 Task: In the  document repository.odt. Insert footer and write 'www.quantum.com'. Find the word using Dictionary 'Grateful' Use the tool word Count and display word count while typing
Action: Mouse moved to (270, 386)
Screenshot: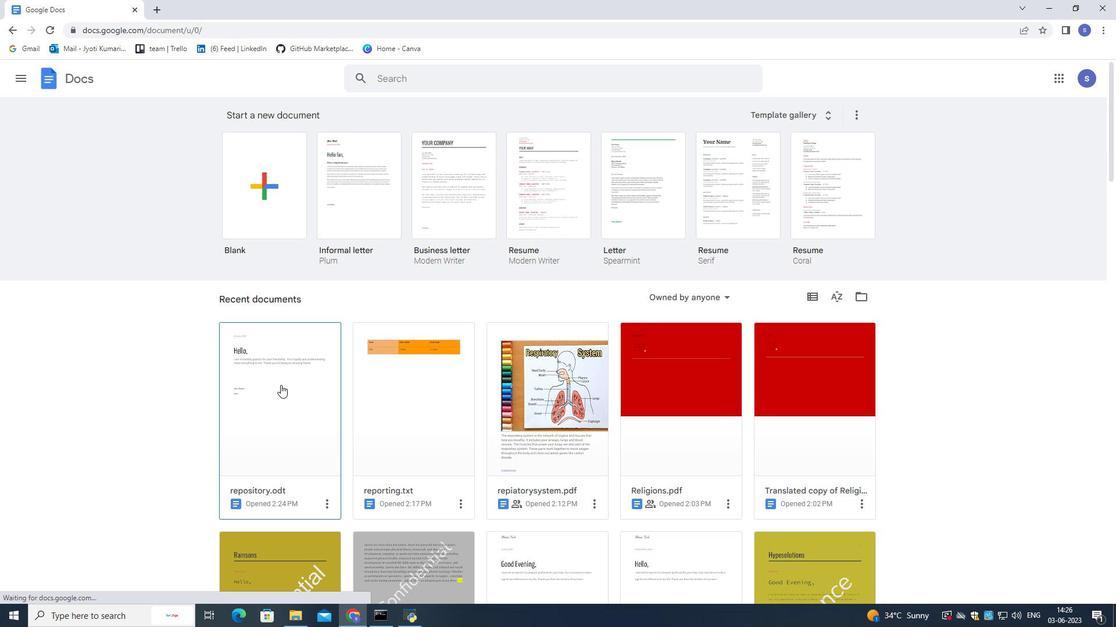 
Action: Mouse pressed left at (270, 386)
Screenshot: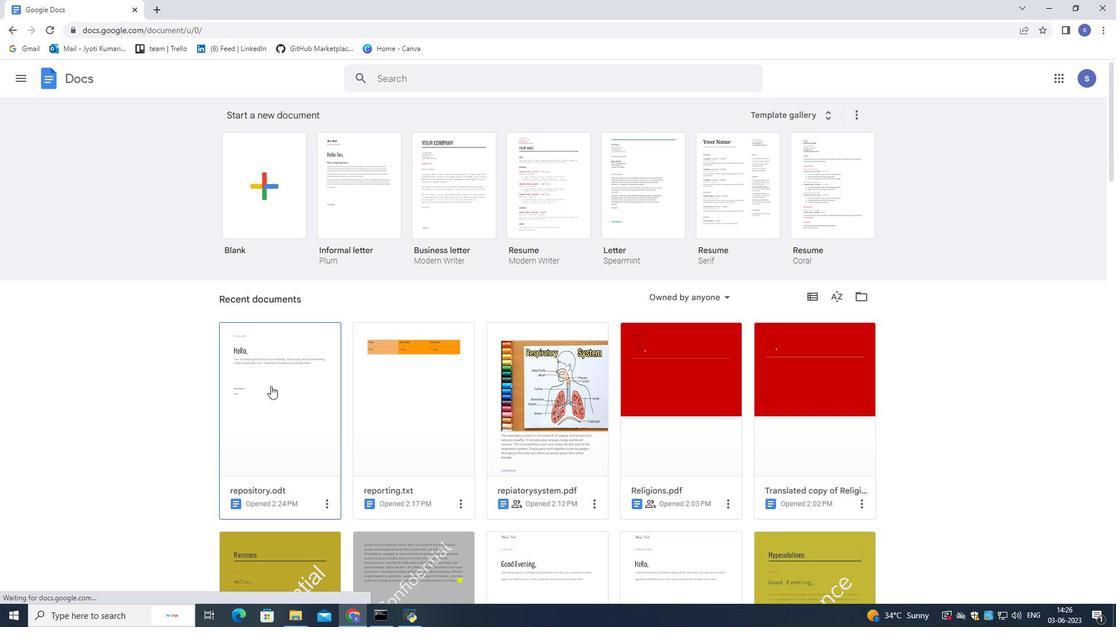 
Action: Mouse pressed left at (270, 386)
Screenshot: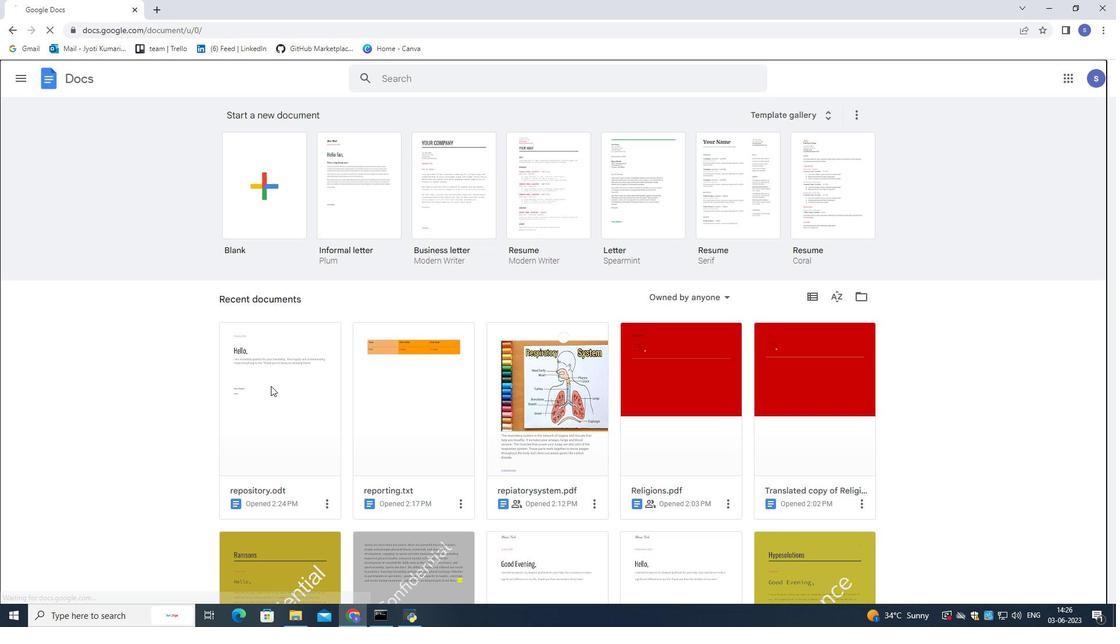 
Action: Mouse moved to (122, 88)
Screenshot: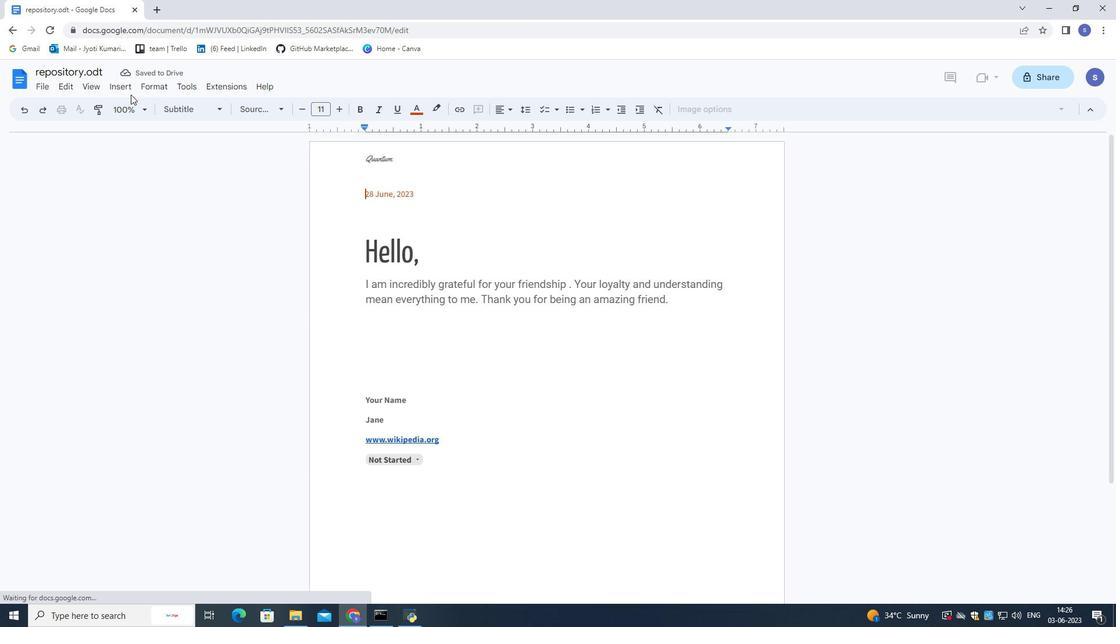 
Action: Mouse pressed left at (122, 88)
Screenshot: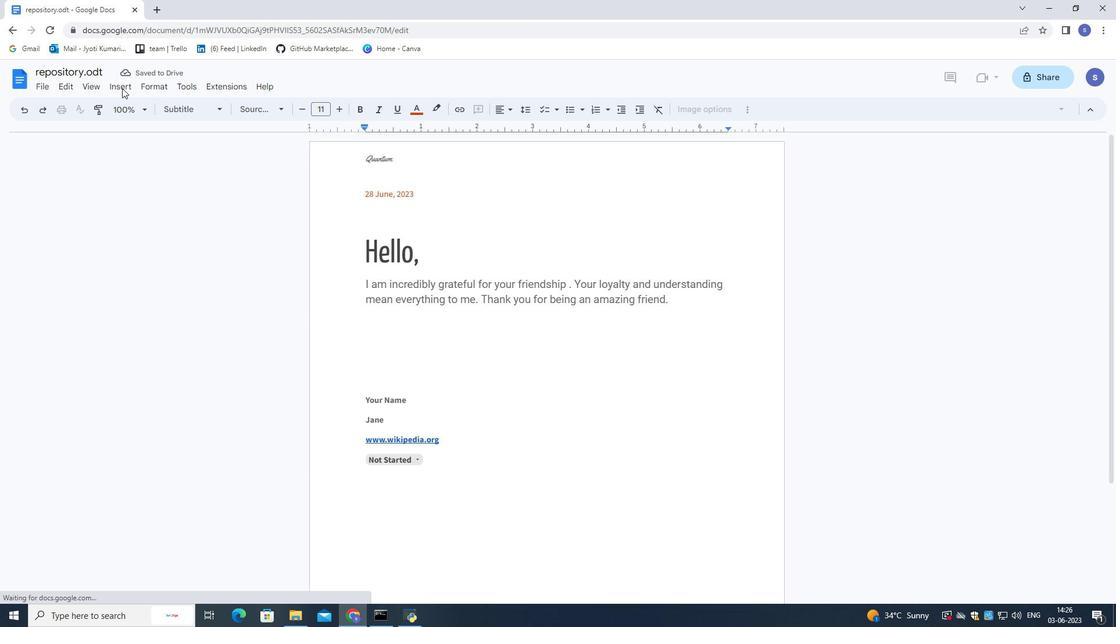 
Action: Mouse moved to (284, 379)
Screenshot: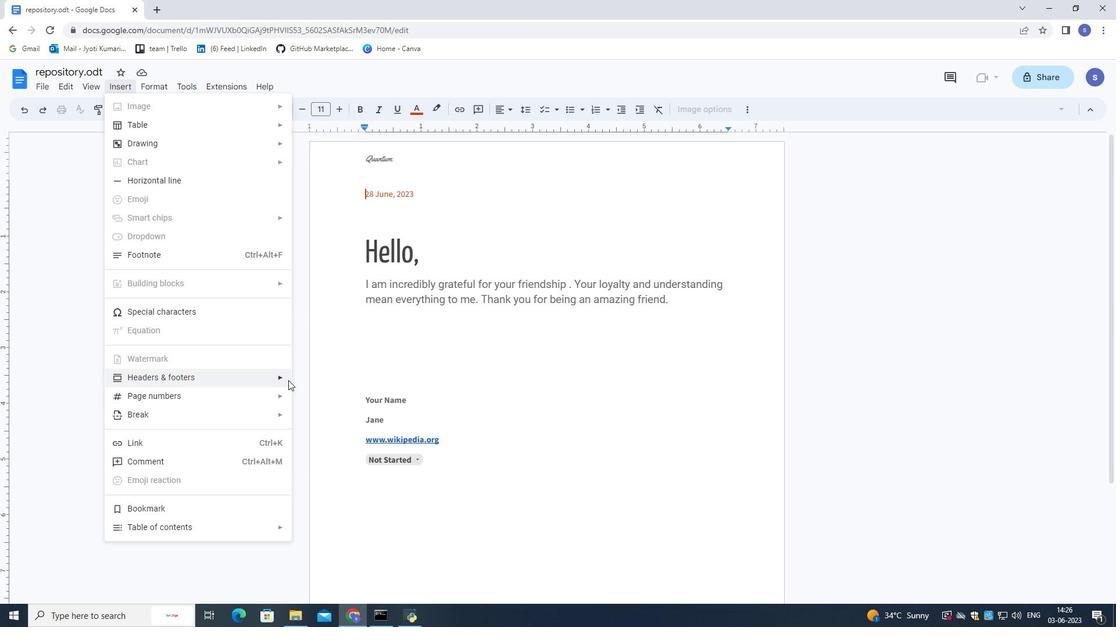 
Action: Mouse pressed left at (284, 379)
Screenshot: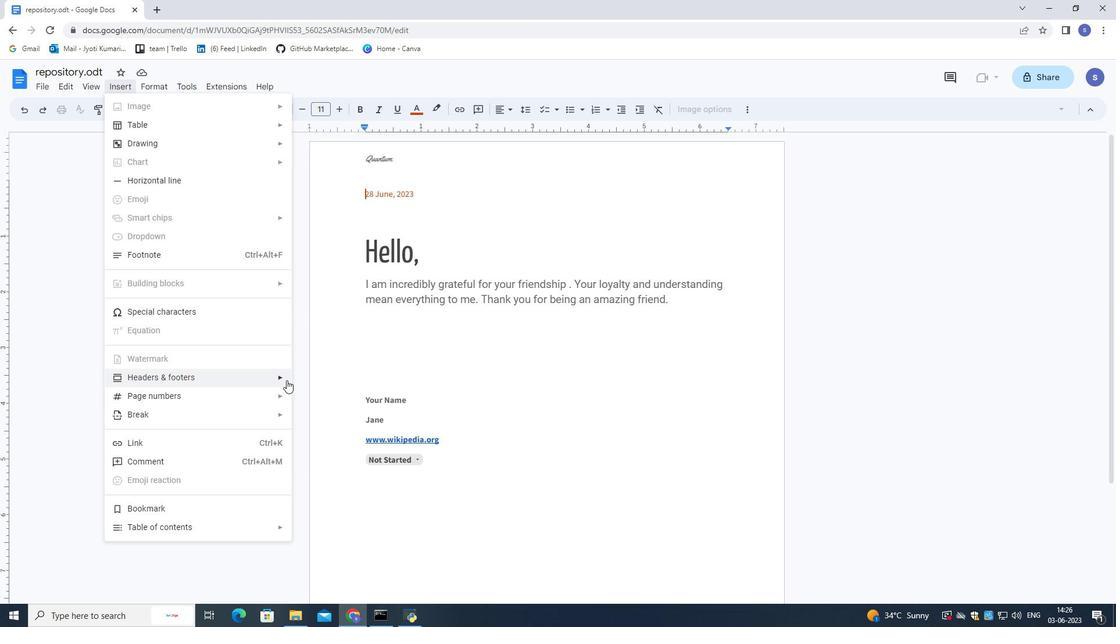 
Action: Mouse moved to (302, 397)
Screenshot: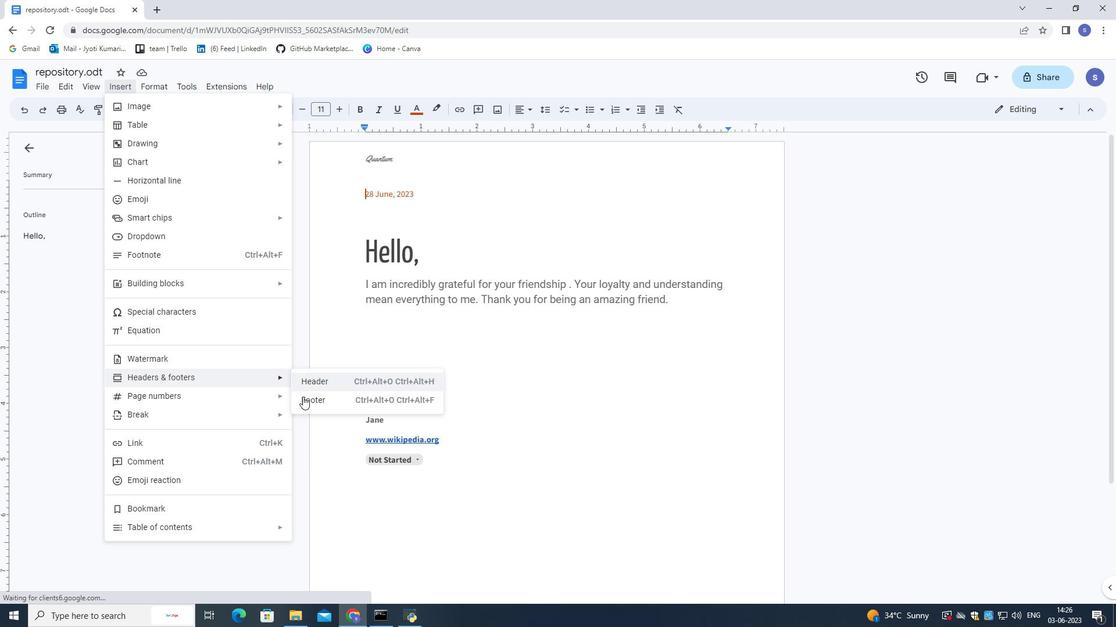 
Action: Mouse pressed left at (302, 397)
Screenshot: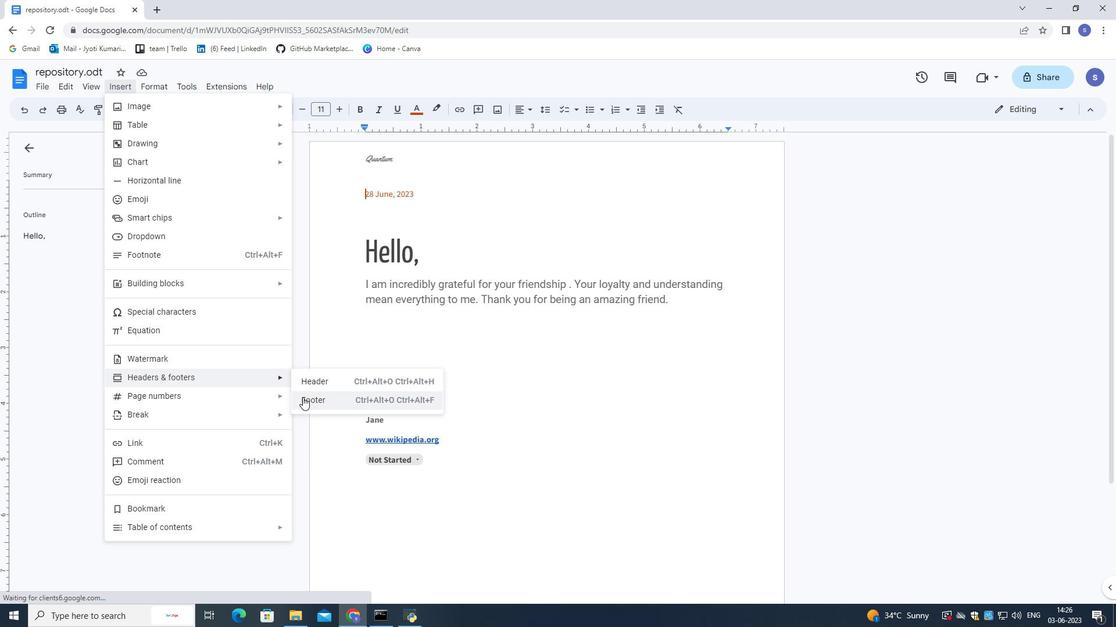 
Action: Mouse moved to (455, 113)
Screenshot: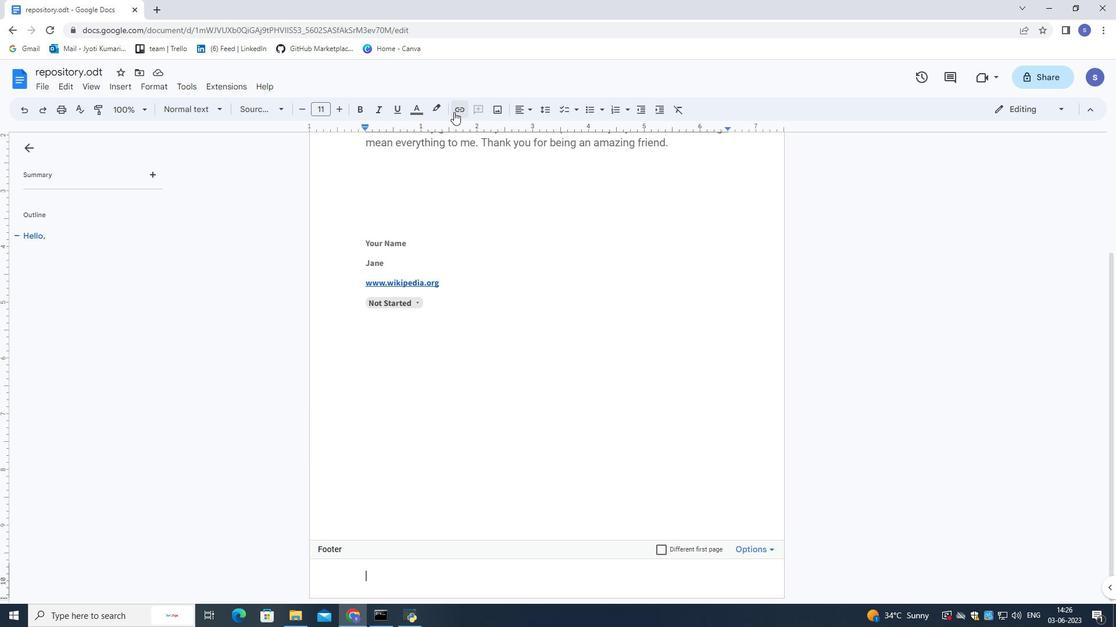 
Action: Mouse pressed left at (455, 113)
Screenshot: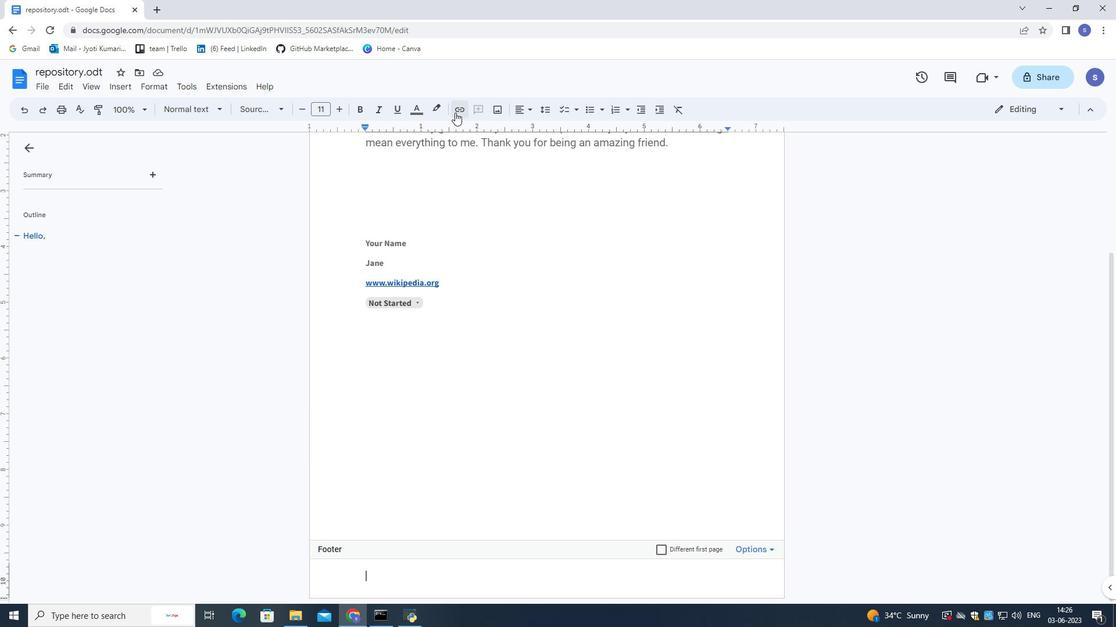 
Action: Mouse moved to (455, 116)
Screenshot: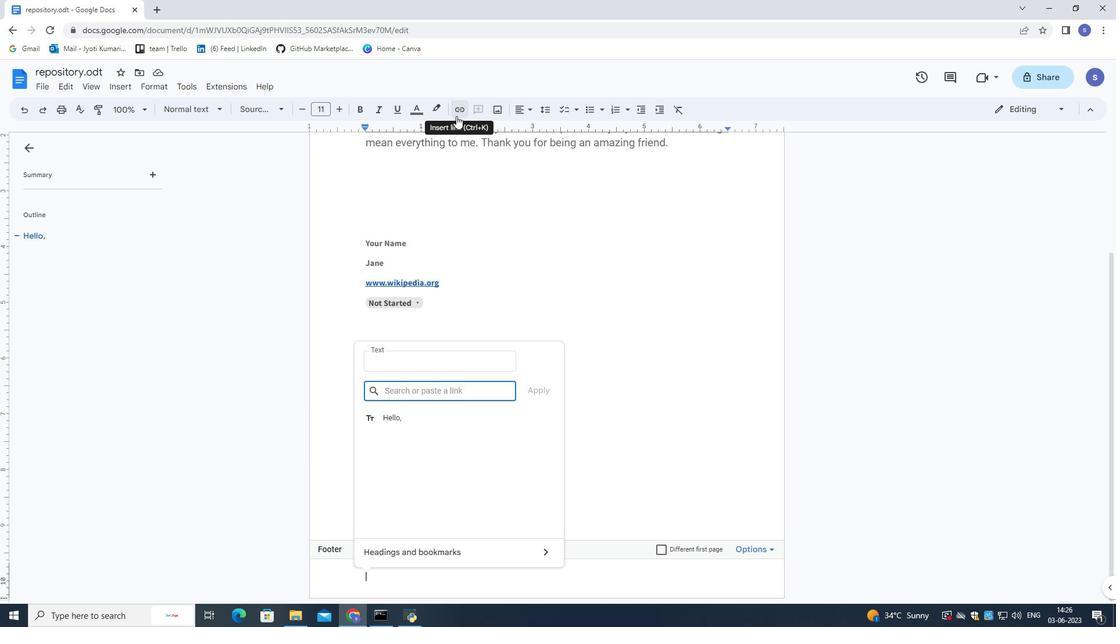 
Action: Key pressed w
Screenshot: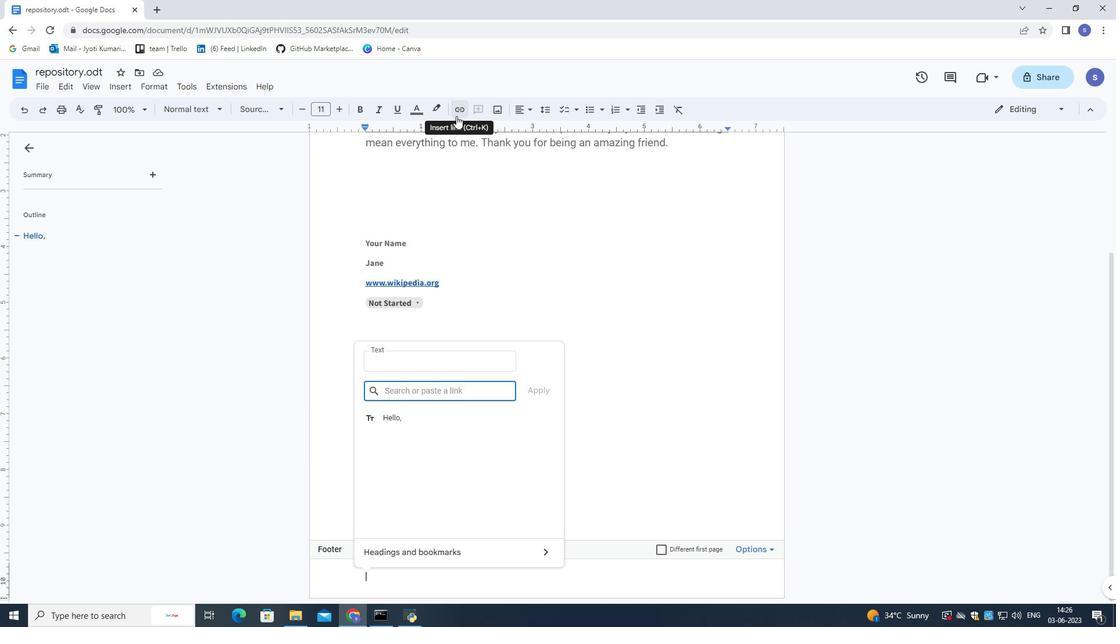 
Action: Mouse moved to (454, 117)
Screenshot: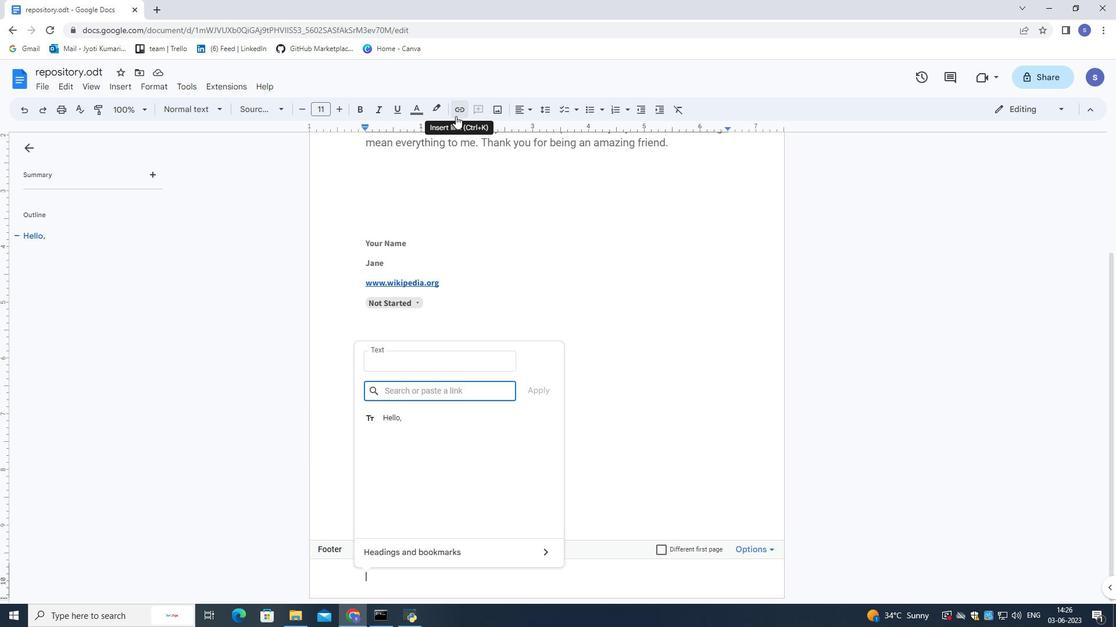 
Action: Key pressed w 781, 203)
Screenshot: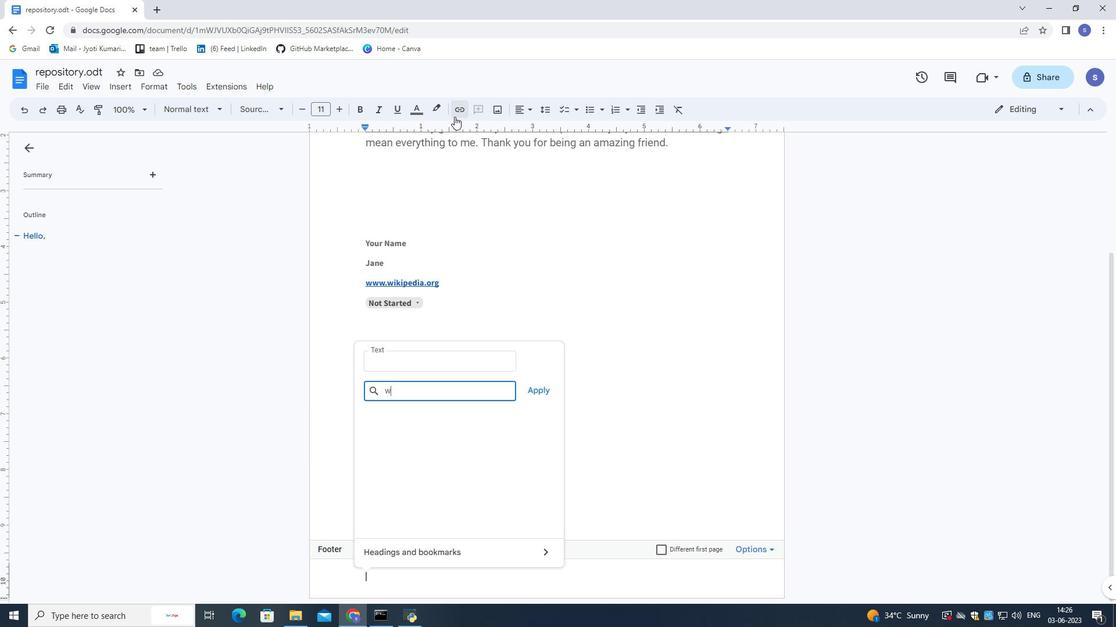 
Action: Mouse moved to (451, 118)
Screenshot: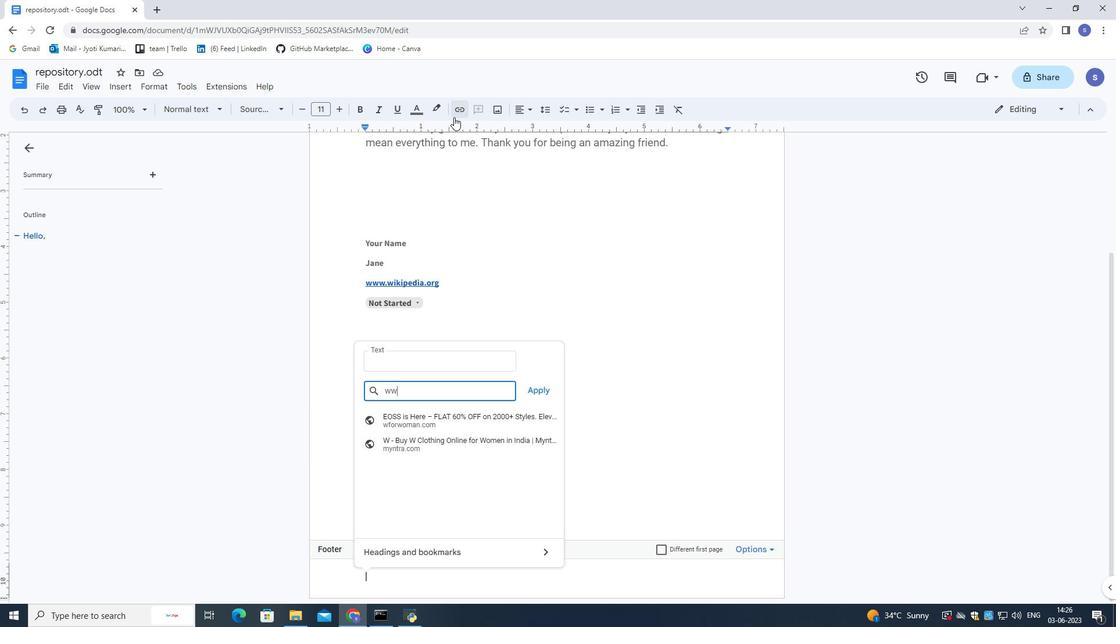 
Action: Key pressed w
Screenshot: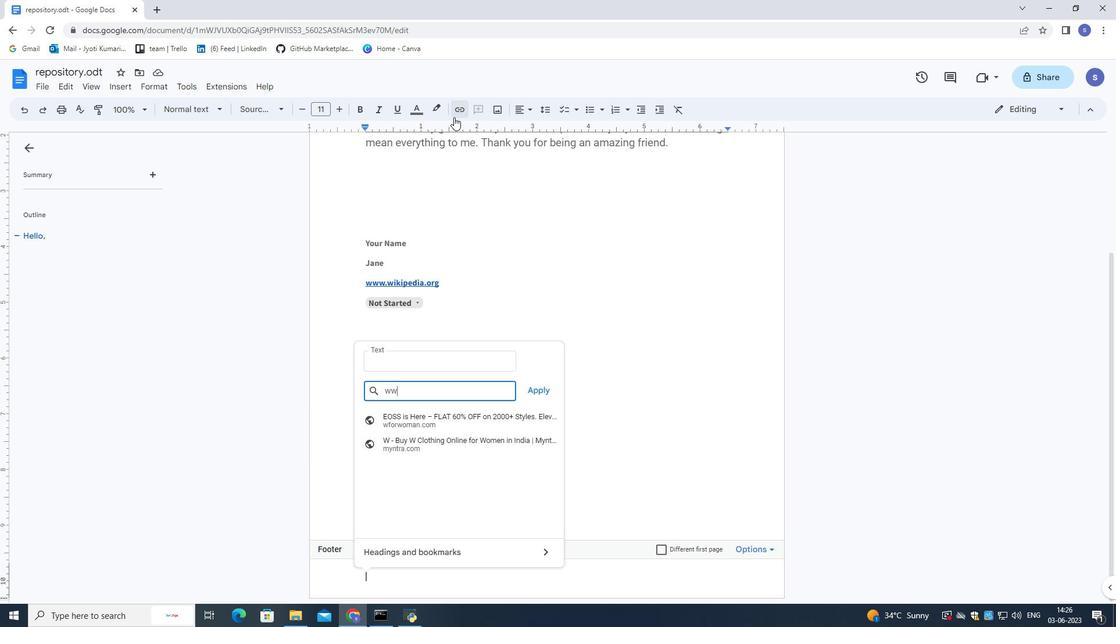 
Action: Mouse moved to (447, 123)
Screenshot: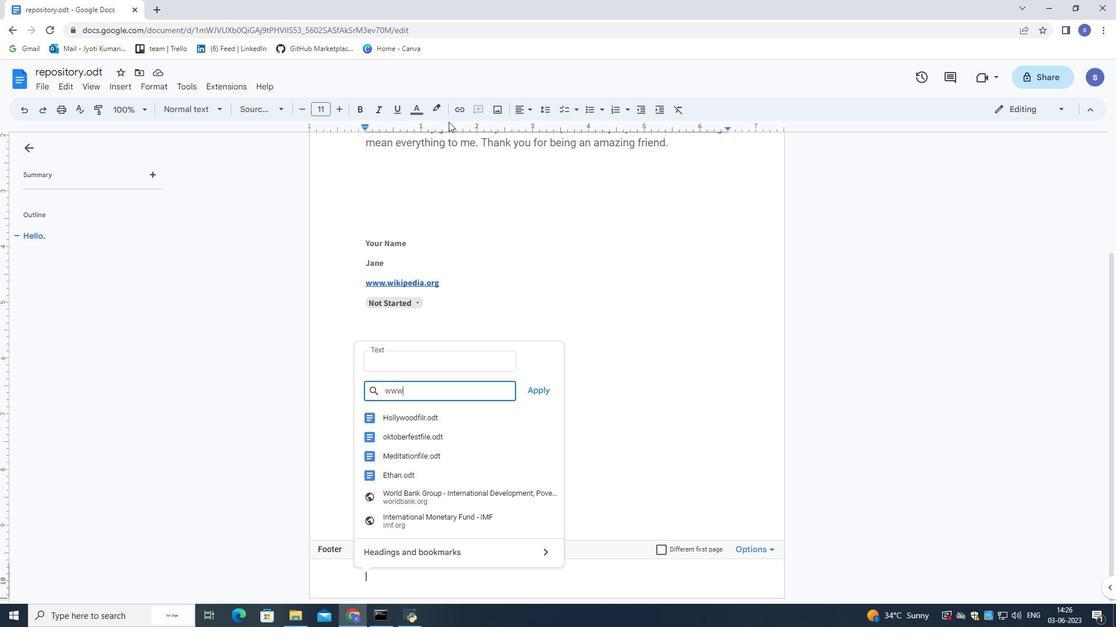 
Action: Key pressed .quantum.com
Screenshot: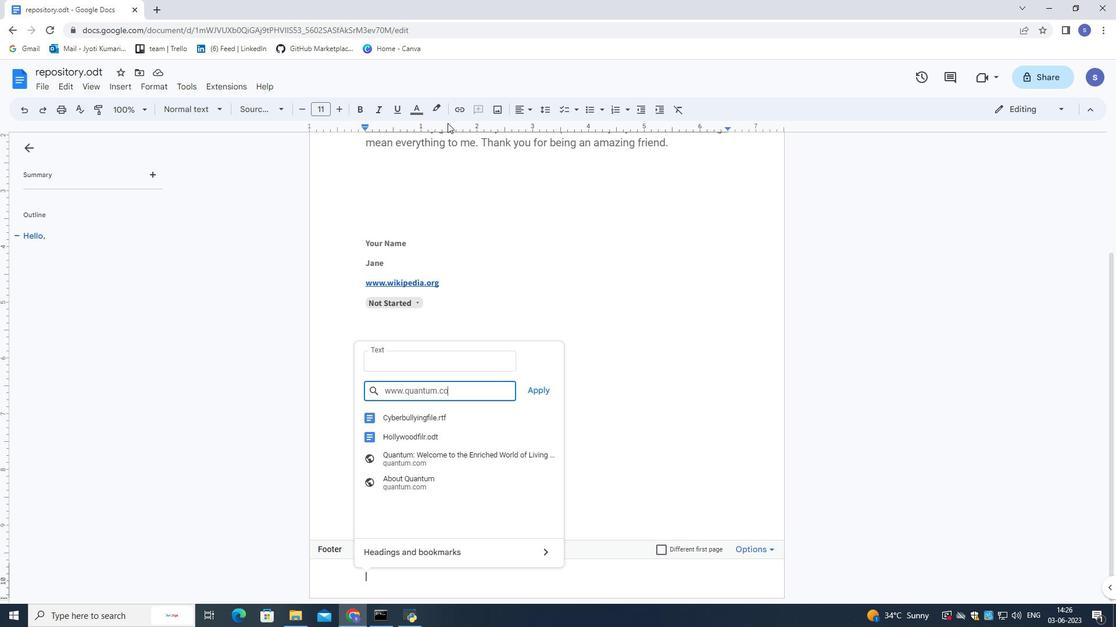 
Action: Mouse moved to (541, 390)
Screenshot: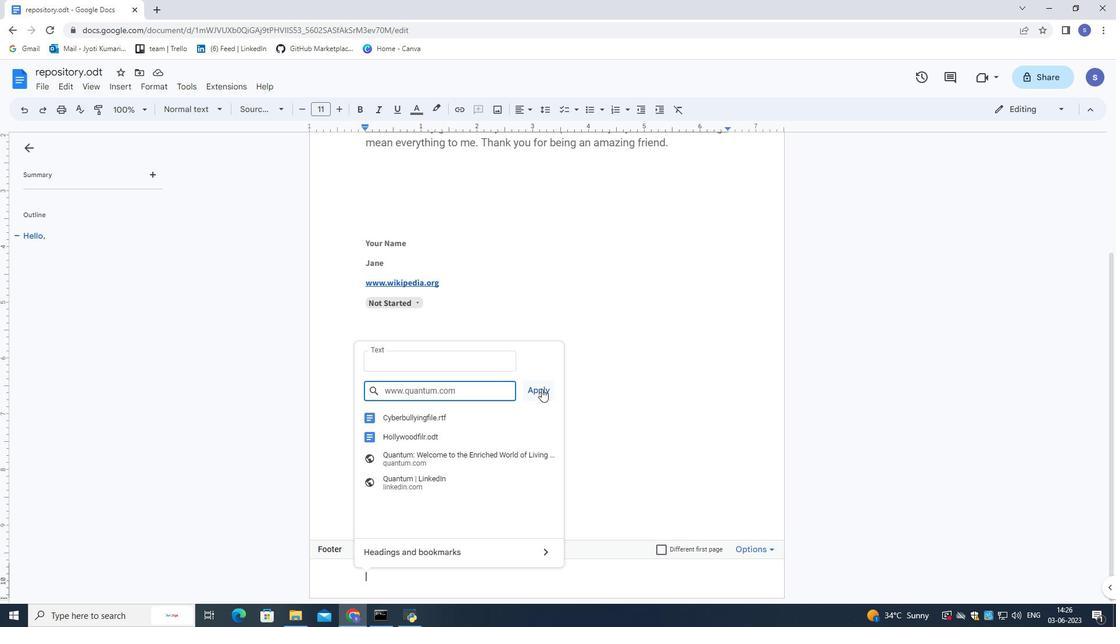 
Action: Mouse pressed left at (541, 390)
Screenshot: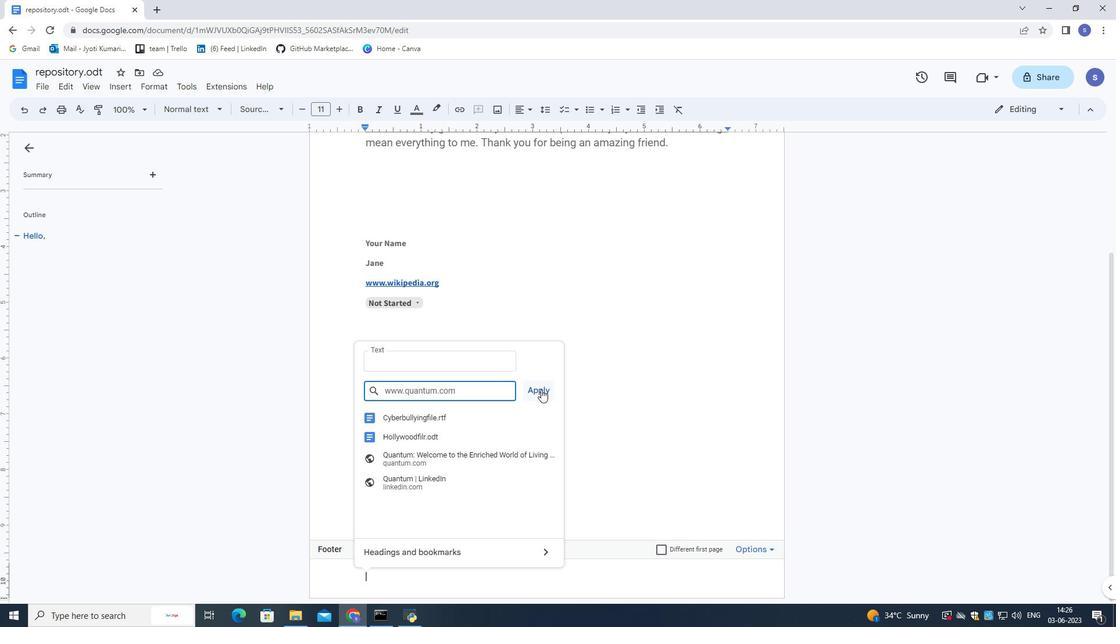 
Action: Mouse moved to (187, 81)
Screenshot: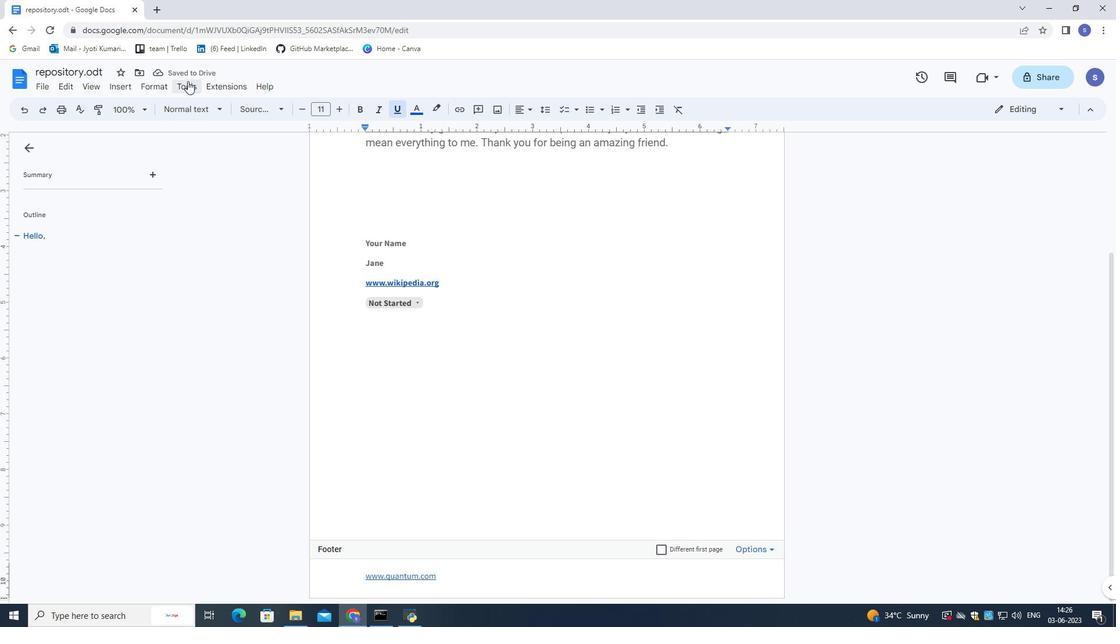 
Action: Mouse pressed left at (187, 81)
Screenshot: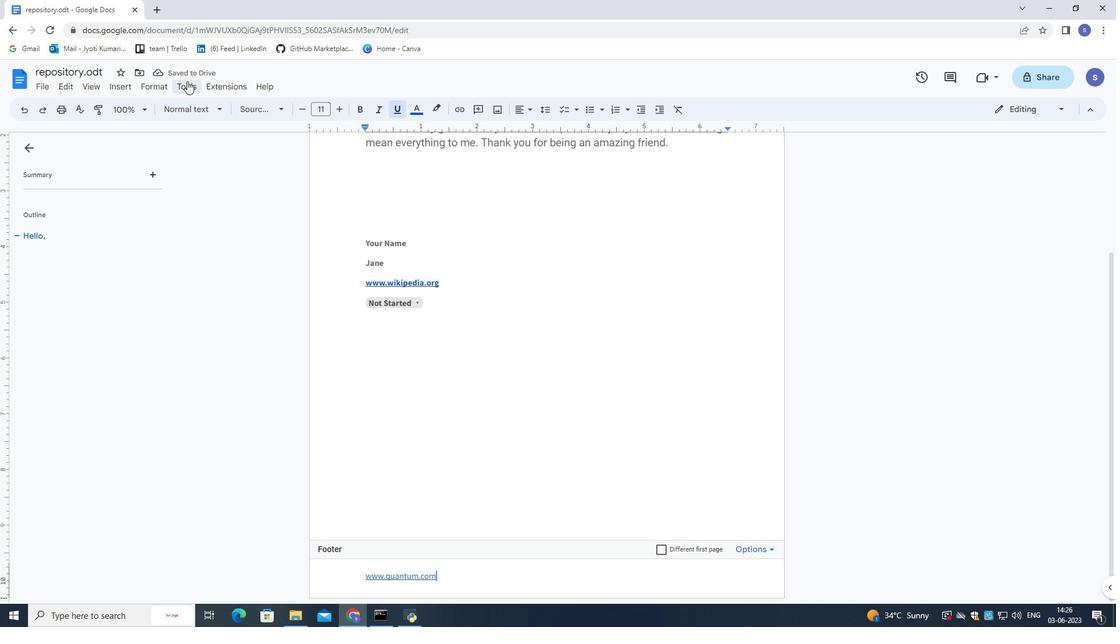 
Action: Mouse moved to (205, 125)
Screenshot: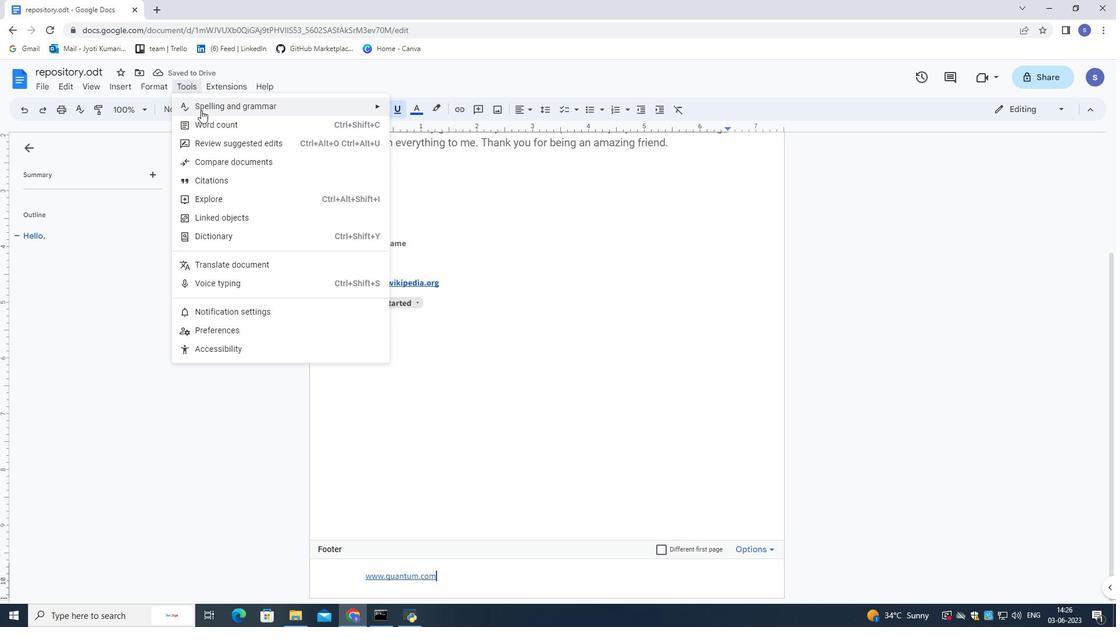 
Action: Mouse pressed left at (205, 125)
Screenshot: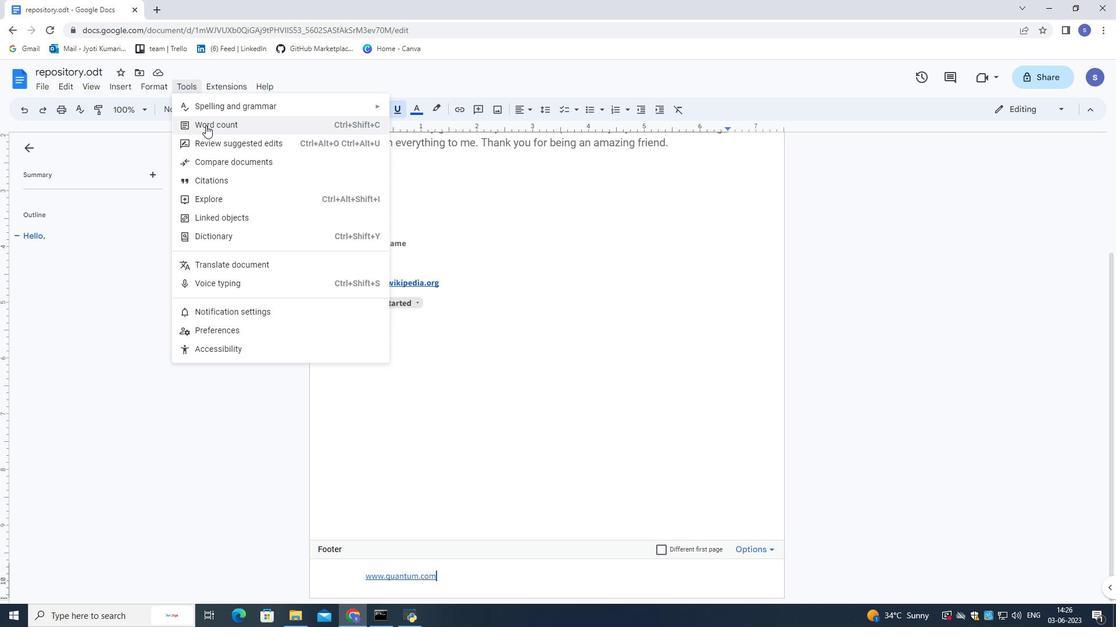 
Action: Mouse moved to (625, 227)
Screenshot: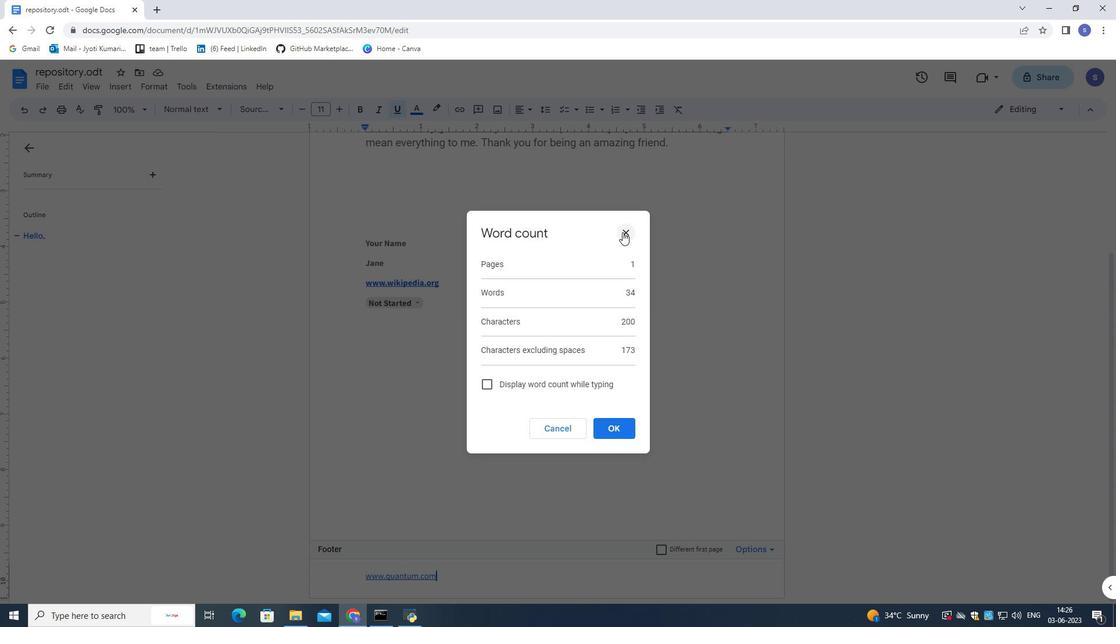 
Action: Mouse pressed left at (625, 227)
Screenshot: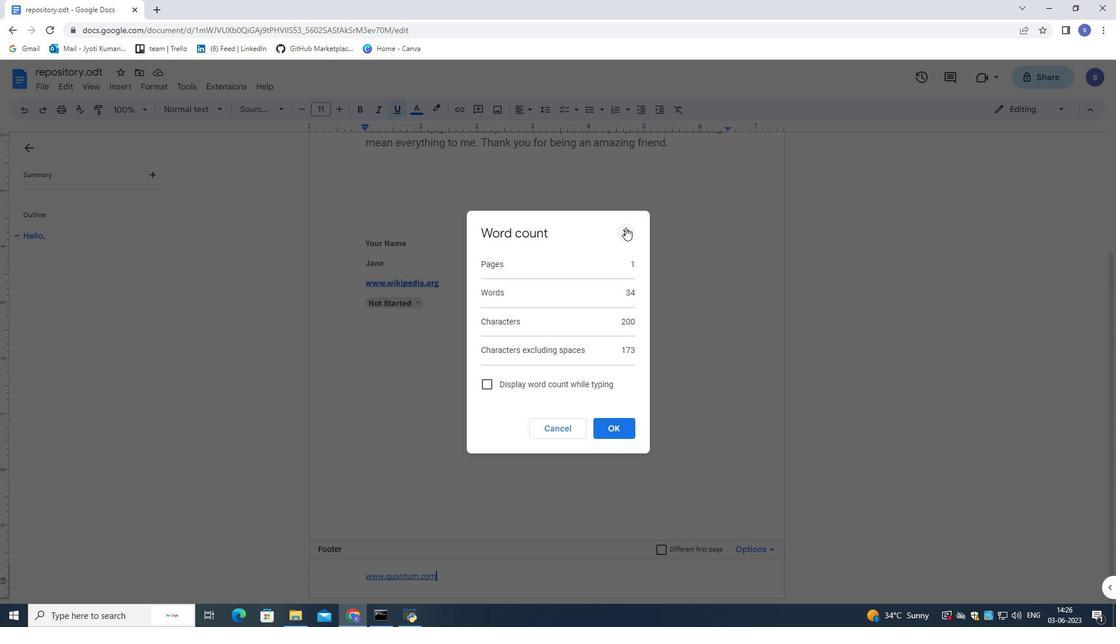 
Action: Mouse moved to (181, 87)
Screenshot: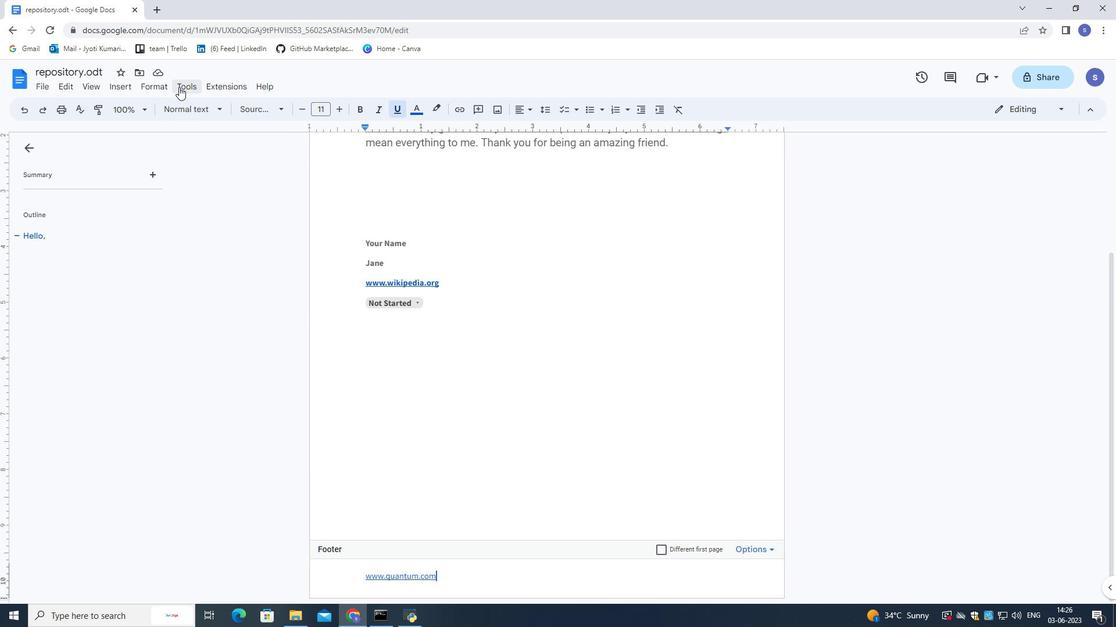 
Action: Mouse pressed left at (181, 87)
Screenshot: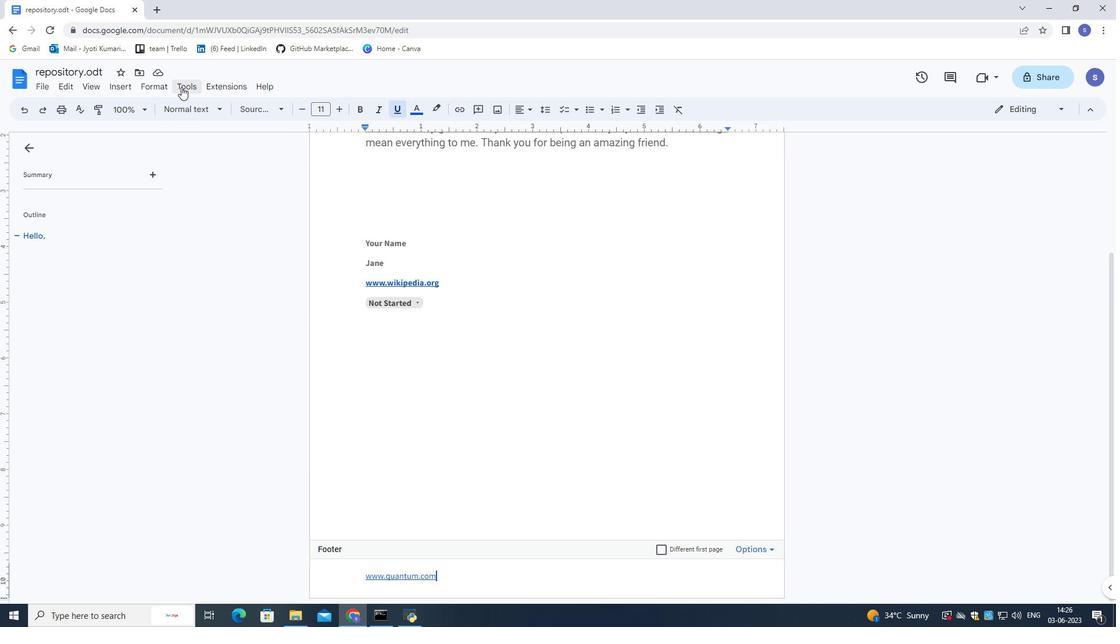 
Action: Mouse moved to (245, 236)
Screenshot: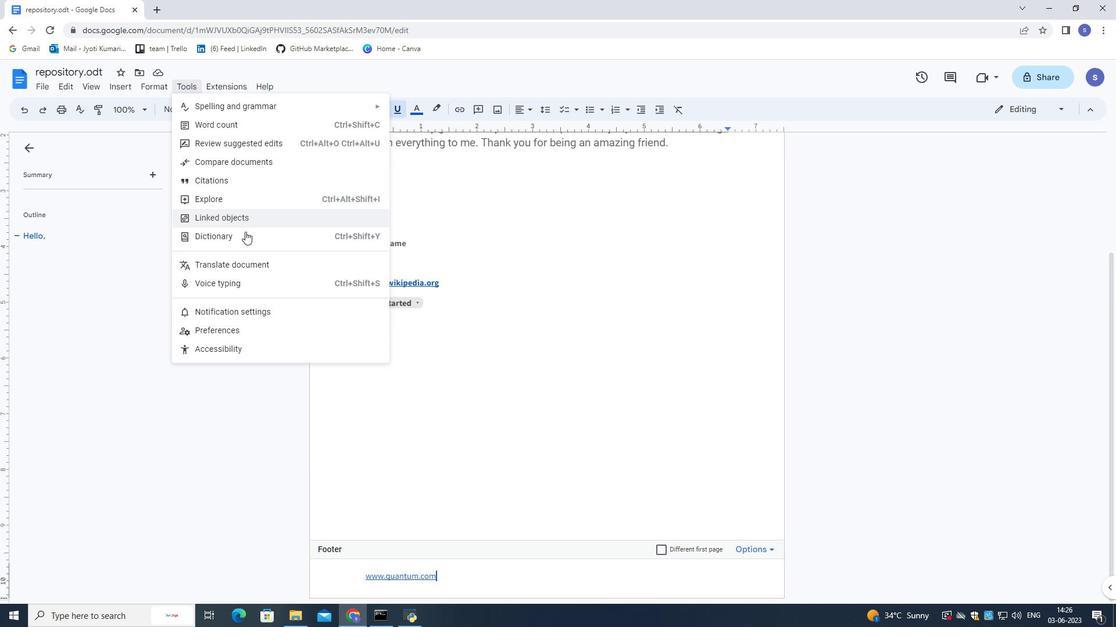 
Action: Mouse pressed left at (245, 236)
Screenshot: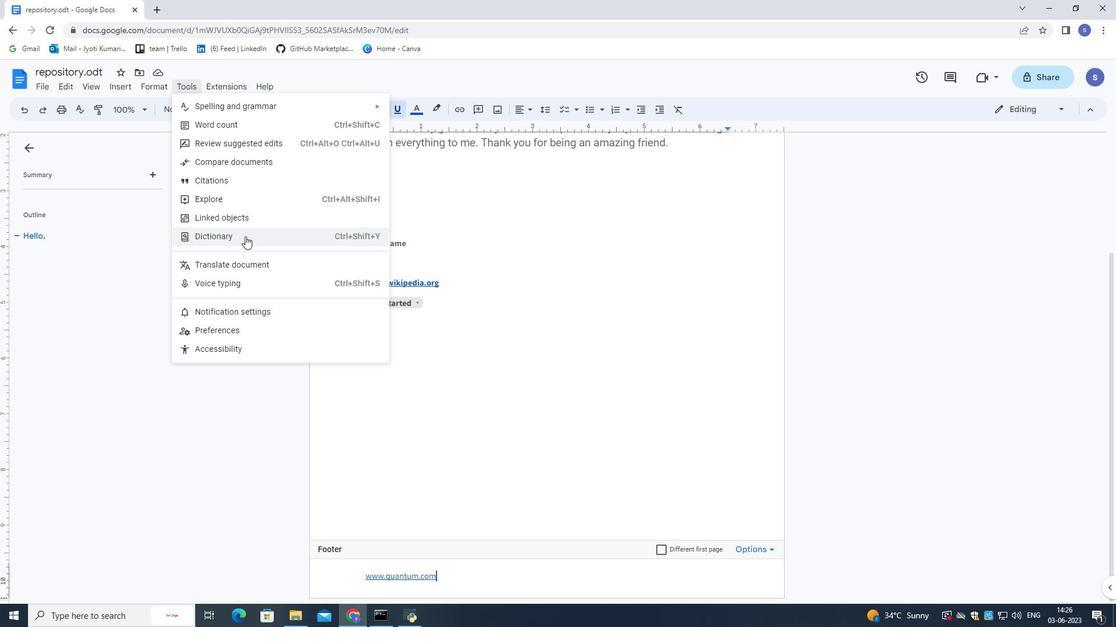 
Action: Mouse moved to (1000, 145)
Screenshot: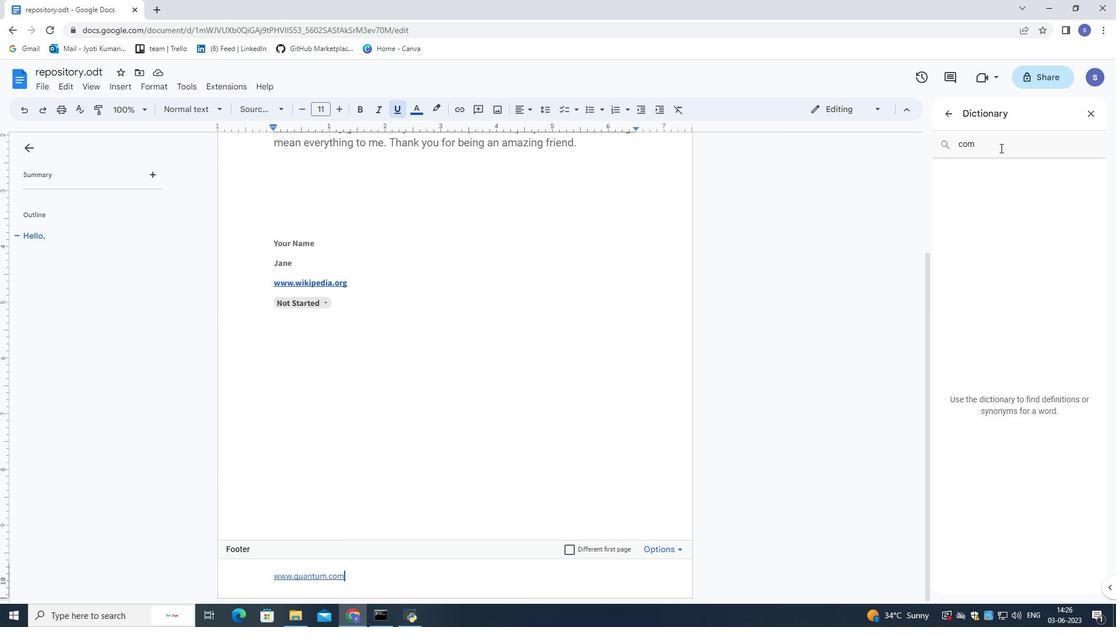 
Action: Mouse pressed left at (1000, 145)
Screenshot: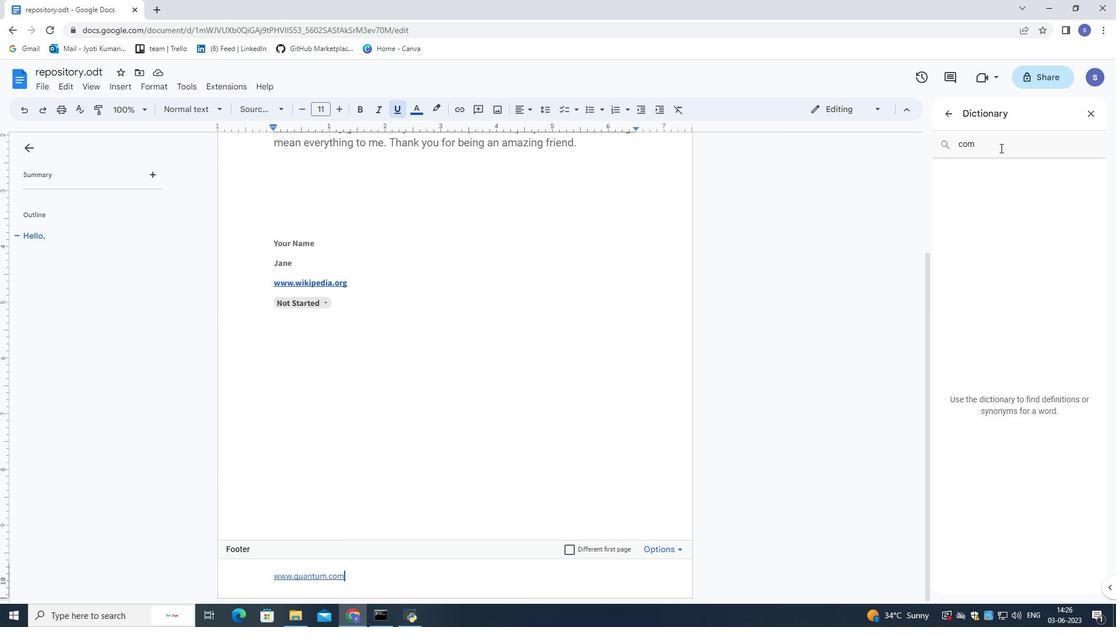 
Action: Mouse pressed left at (1000, 145)
Screenshot: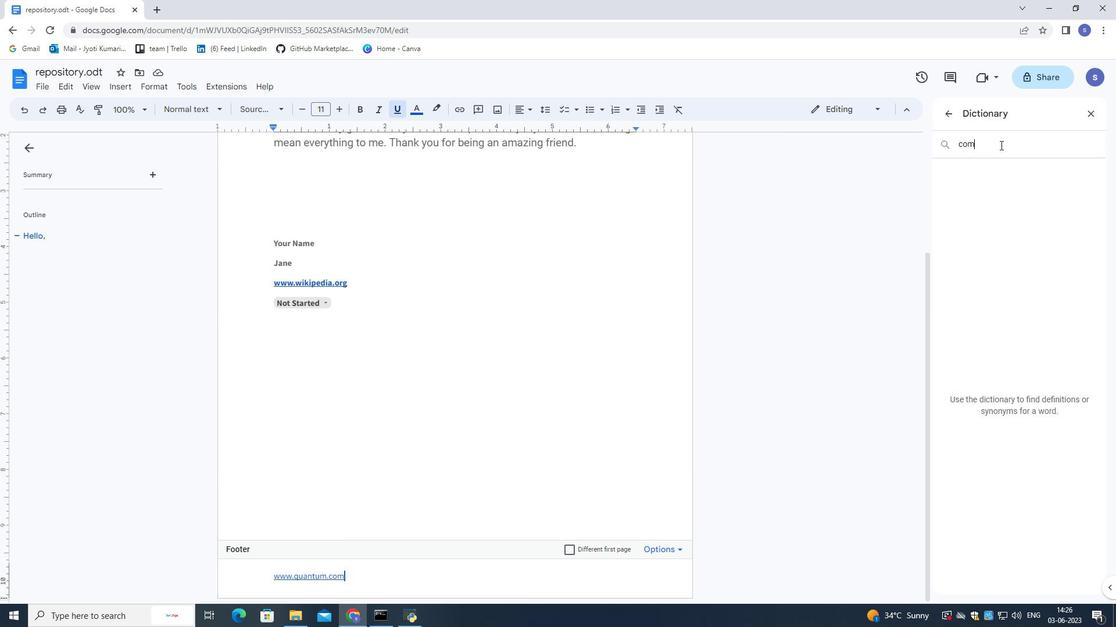 
Action: Mouse moved to (955, 159)
Screenshot: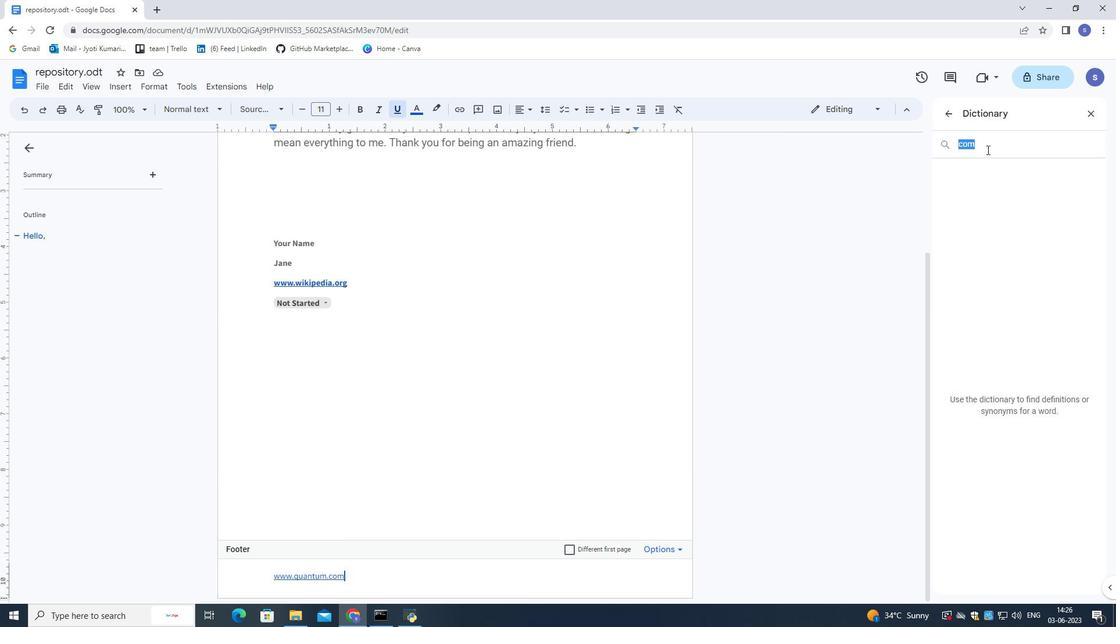 
Action: Key pressed grateful<Key.enter>
Screenshot: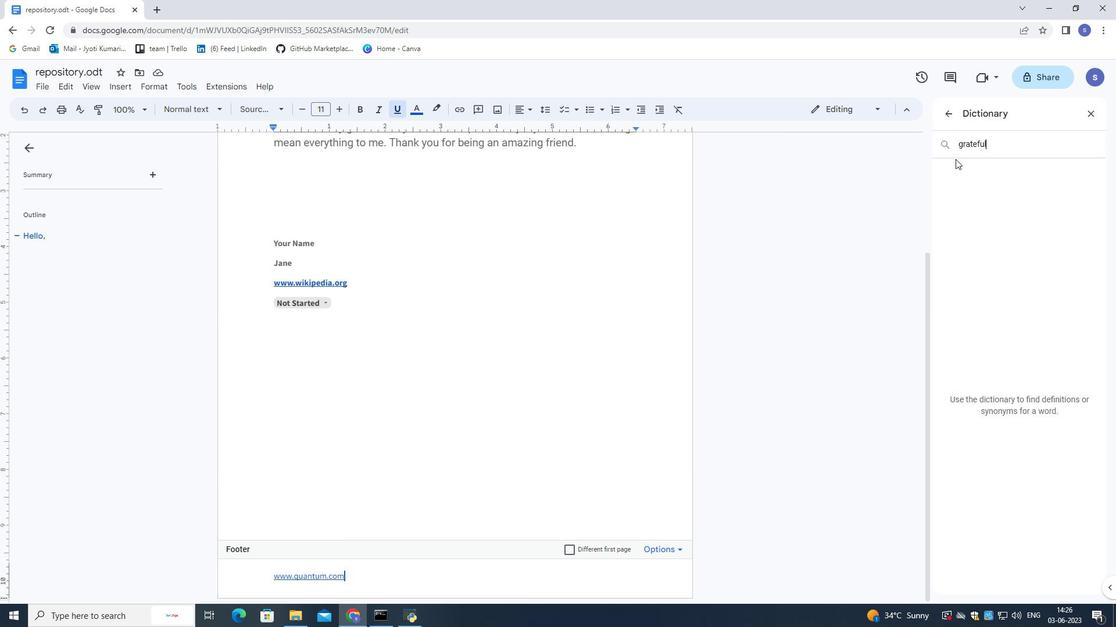 
Action: Mouse moved to (197, 84)
Screenshot: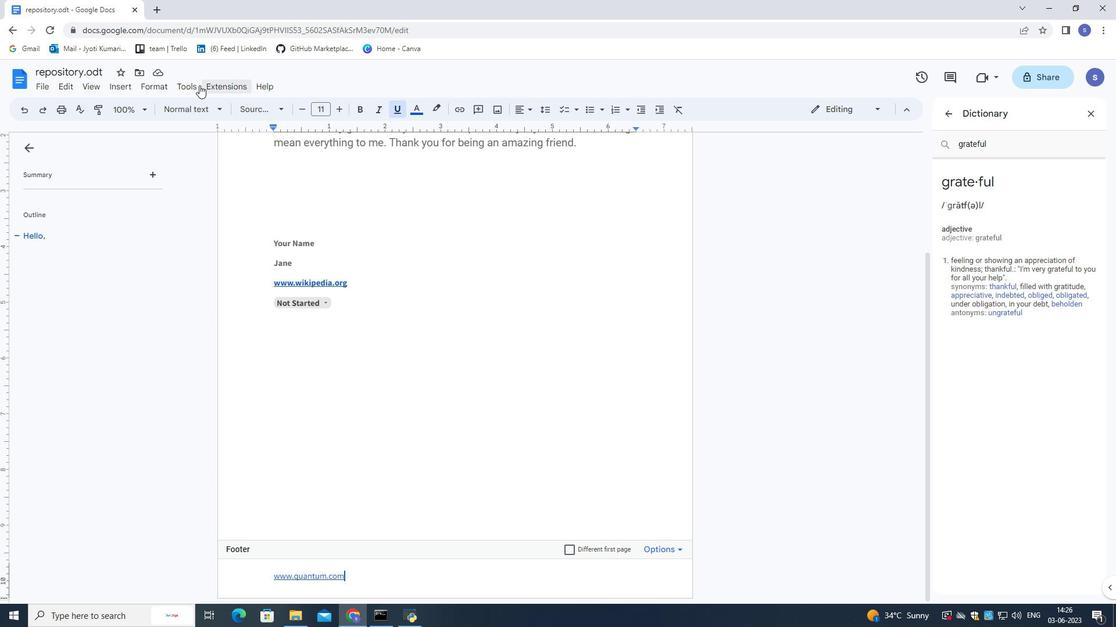 
Action: Mouse pressed left at (197, 84)
Screenshot: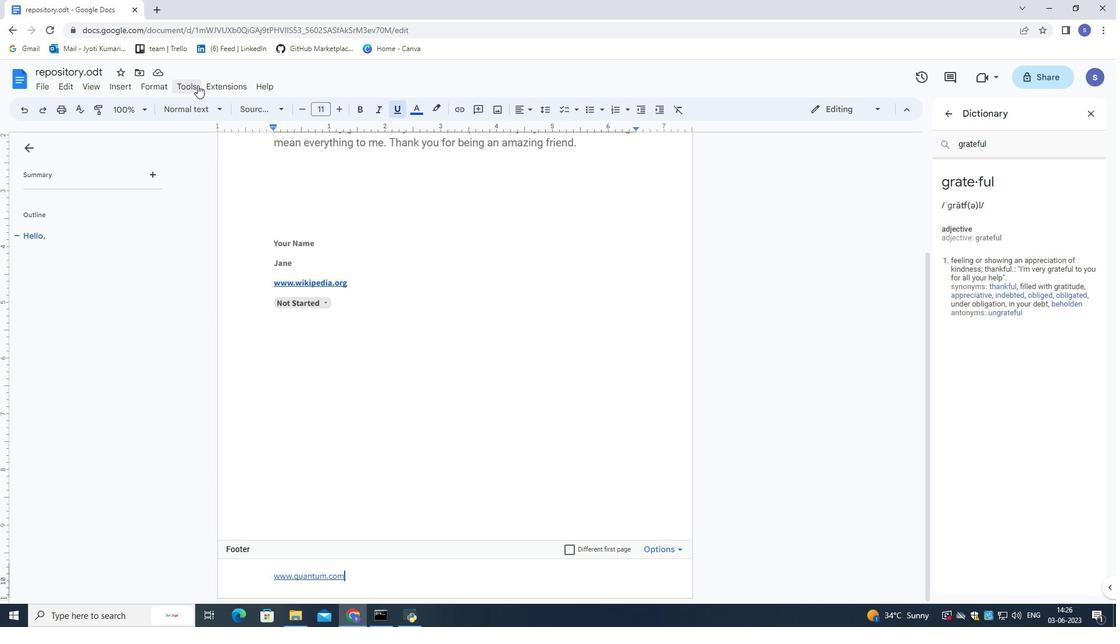 
Action: Mouse moved to (202, 123)
Screenshot: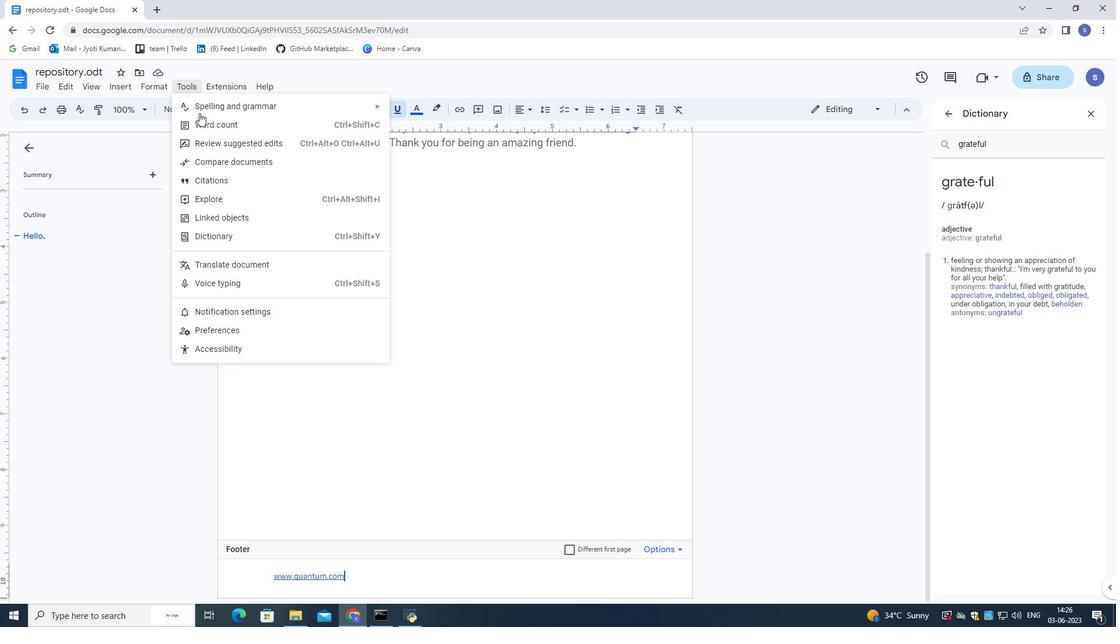 
Action: Mouse pressed left at (202, 123)
Screenshot: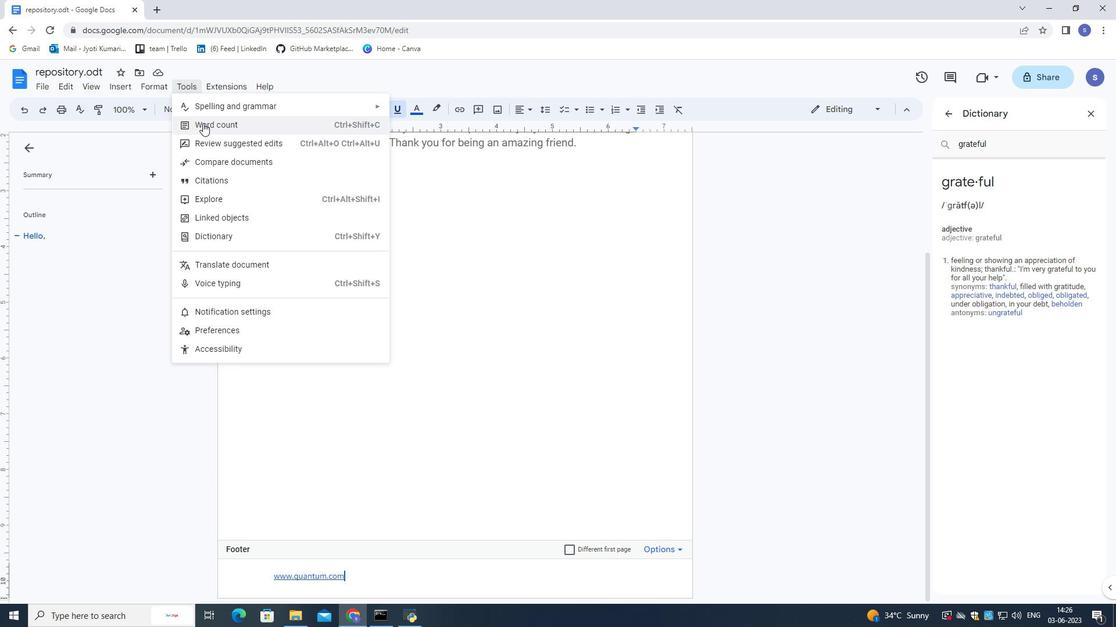 
Action: Mouse moved to (597, 380)
Screenshot: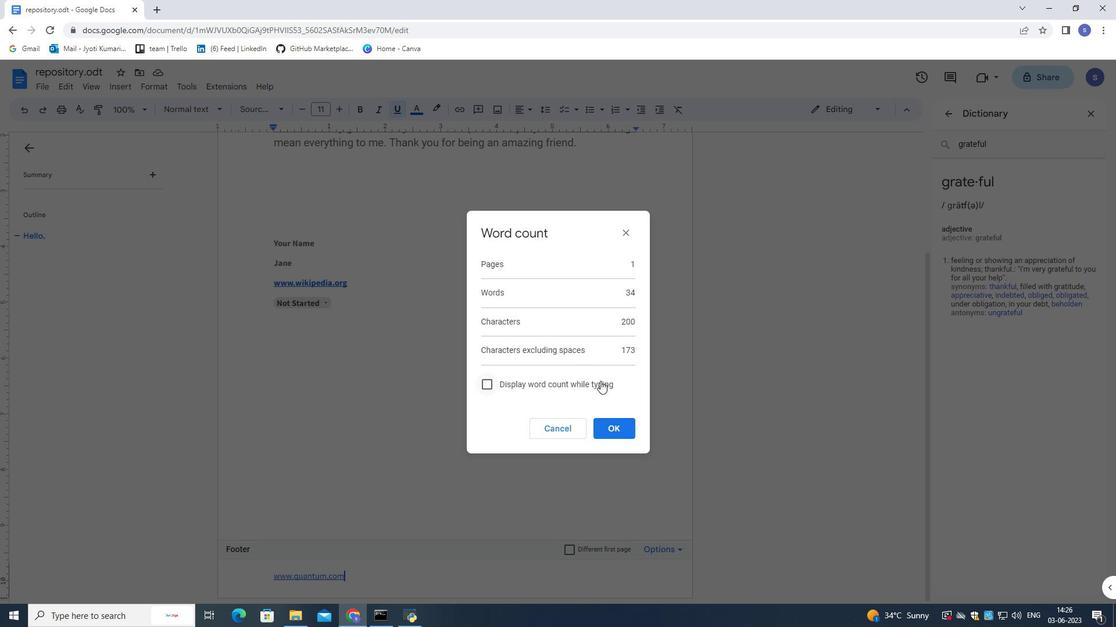 
Action: Mouse pressed left at (597, 380)
Screenshot: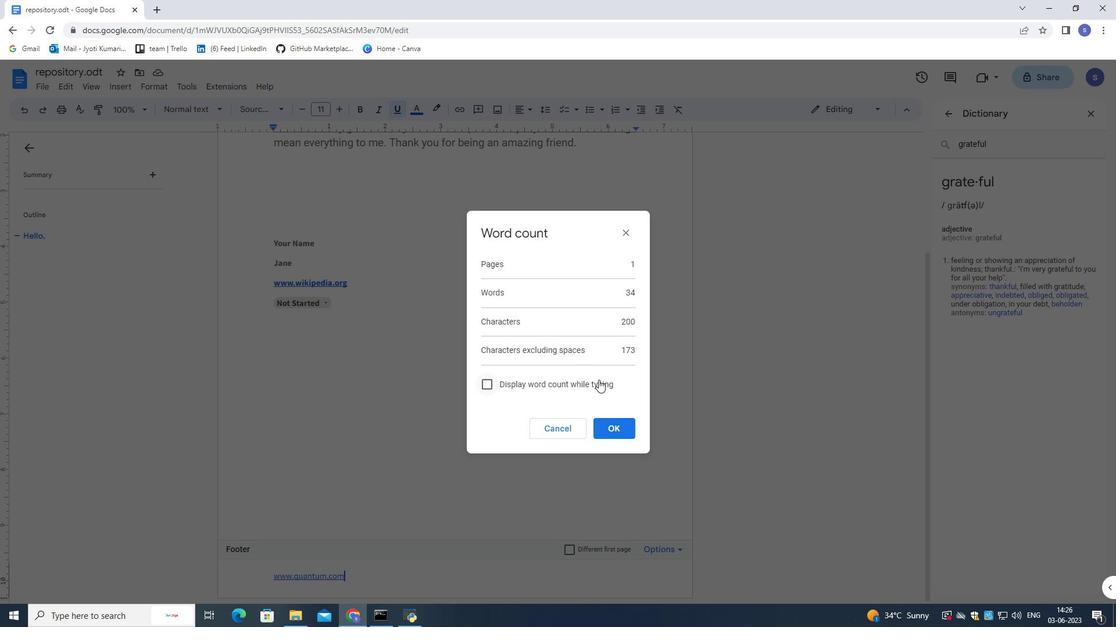 
Action: Mouse moved to (609, 426)
Screenshot: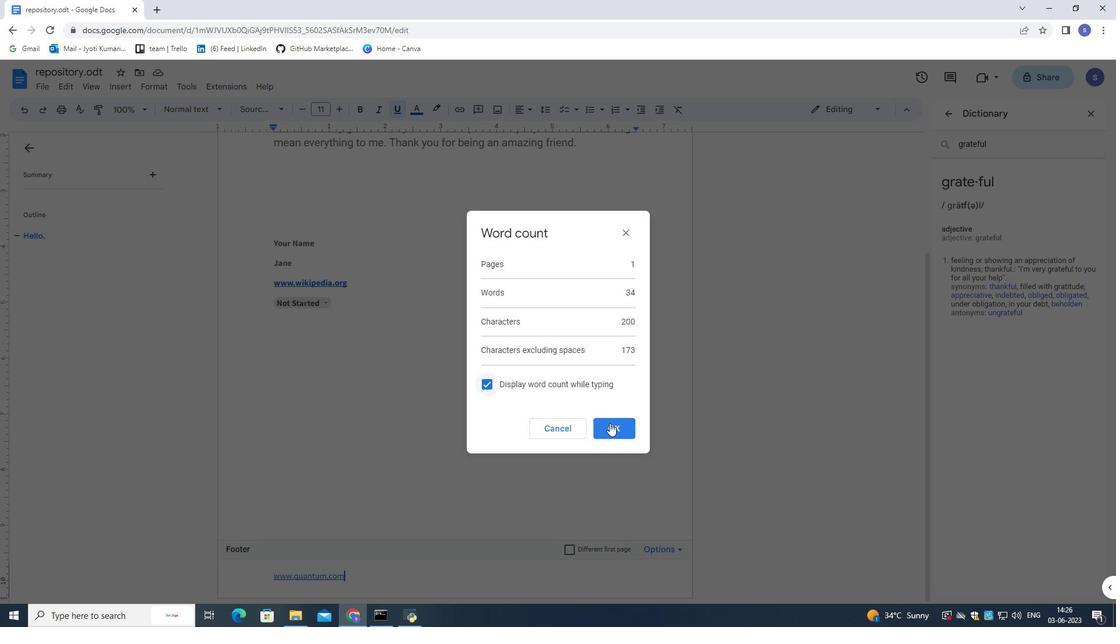 
Action: Mouse pressed left at (609, 426)
Screenshot: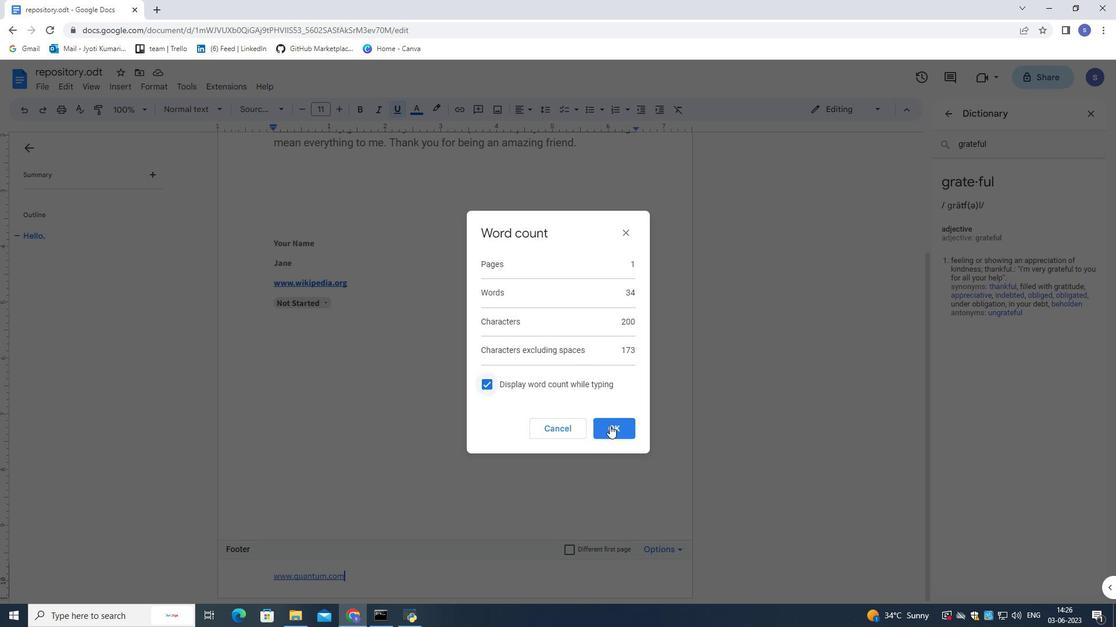 
Action: Mouse moved to (604, 427)
Screenshot: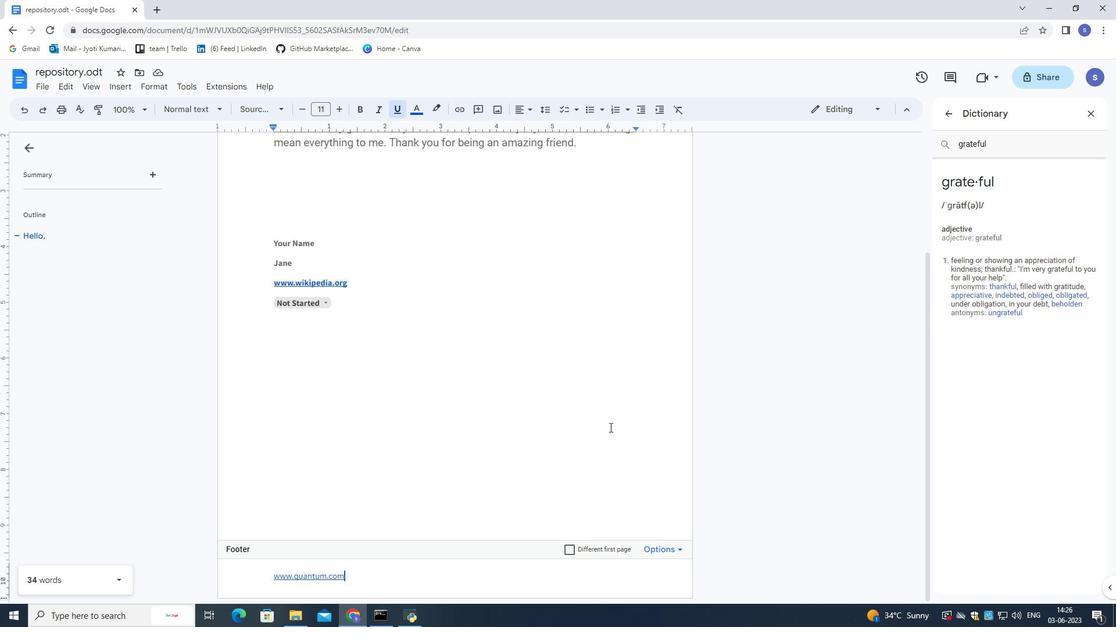 
